 Task: Add filter "Task" in type.
Action: Mouse pressed left at (749, 206)
Screenshot: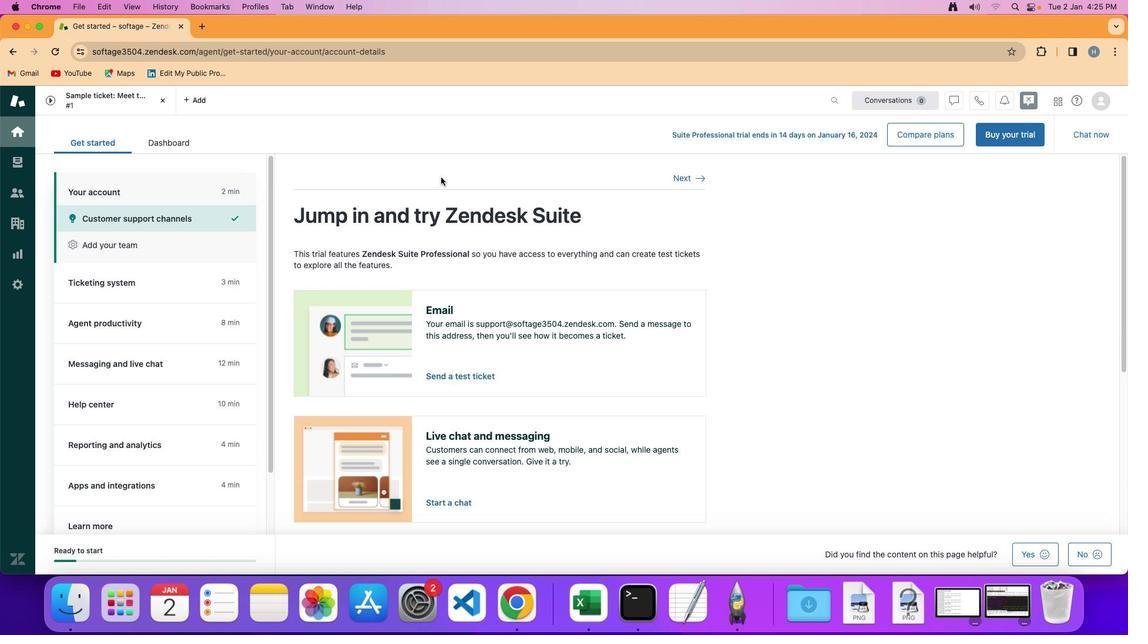 
Action: Mouse moved to (11, 162)
Screenshot: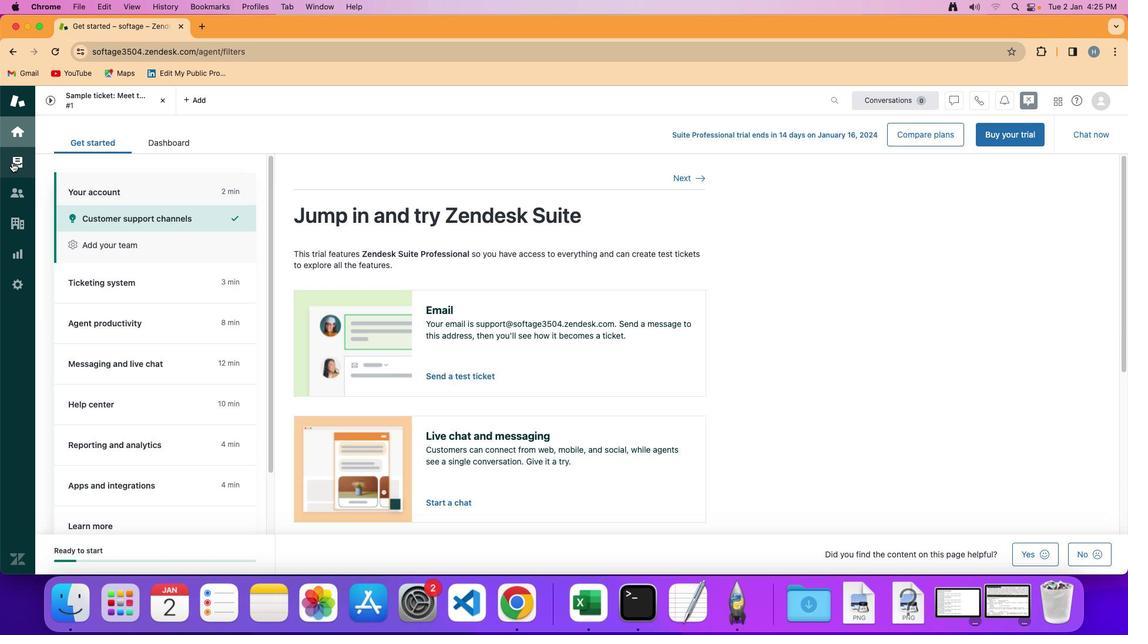 
Action: Mouse pressed left at (11, 162)
Screenshot: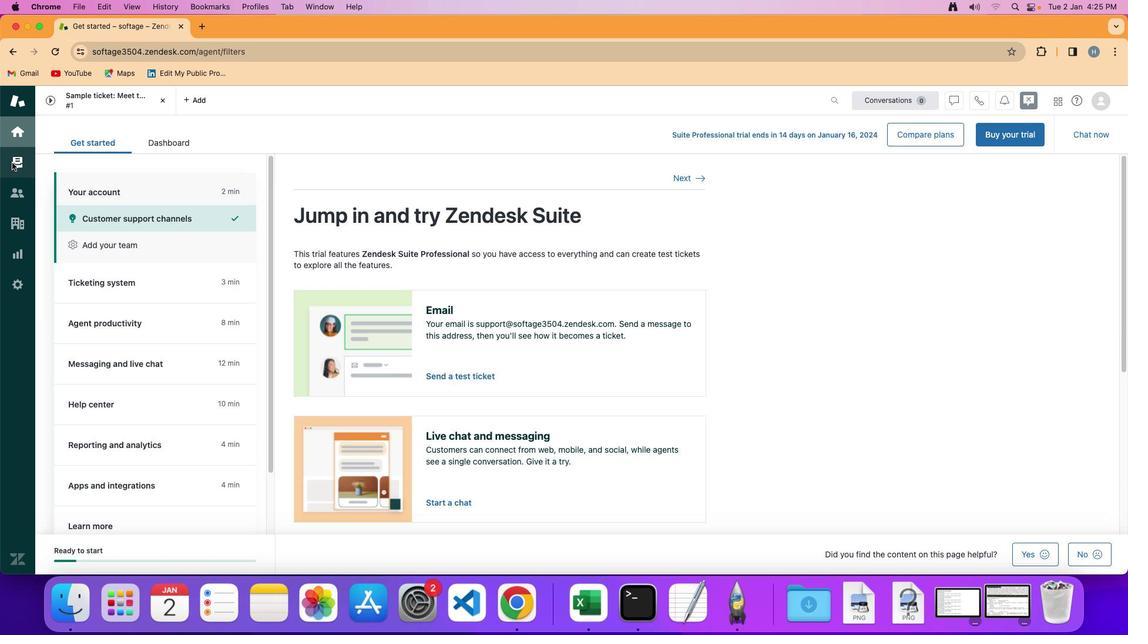 
Action: Mouse moved to (261, 182)
Screenshot: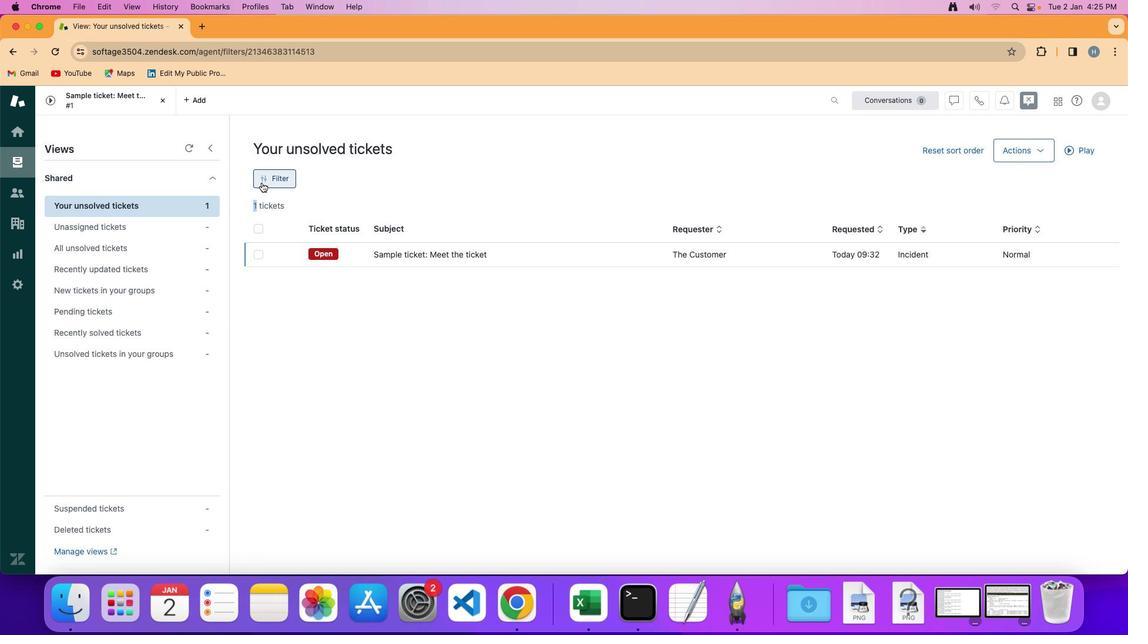 
Action: Mouse pressed left at (261, 182)
Screenshot: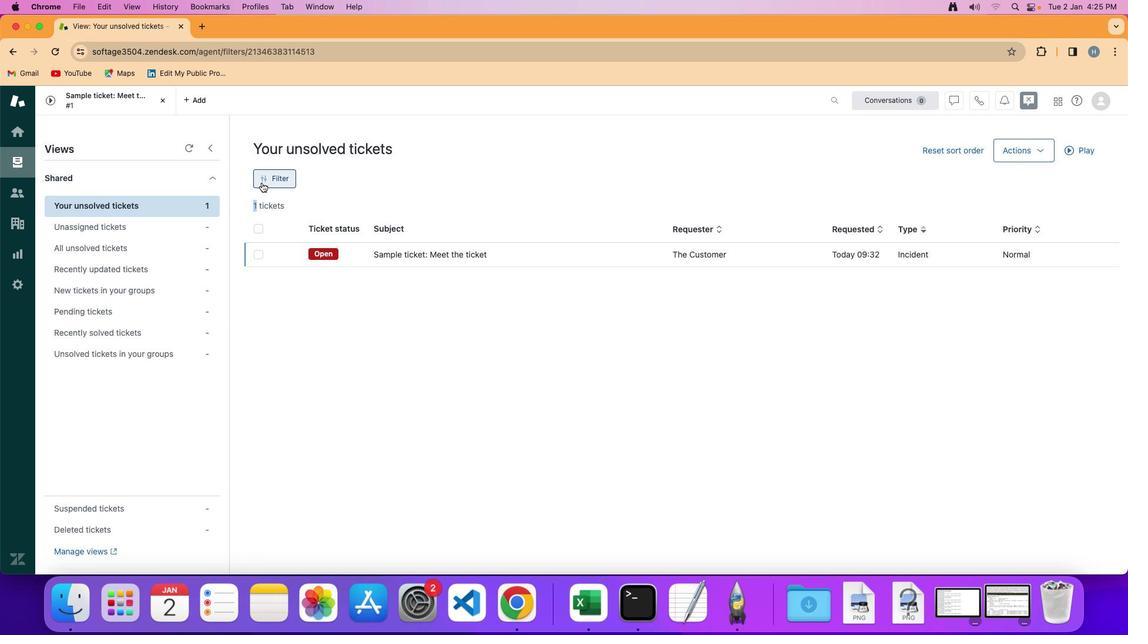 
Action: Mouse moved to (980, 398)
Screenshot: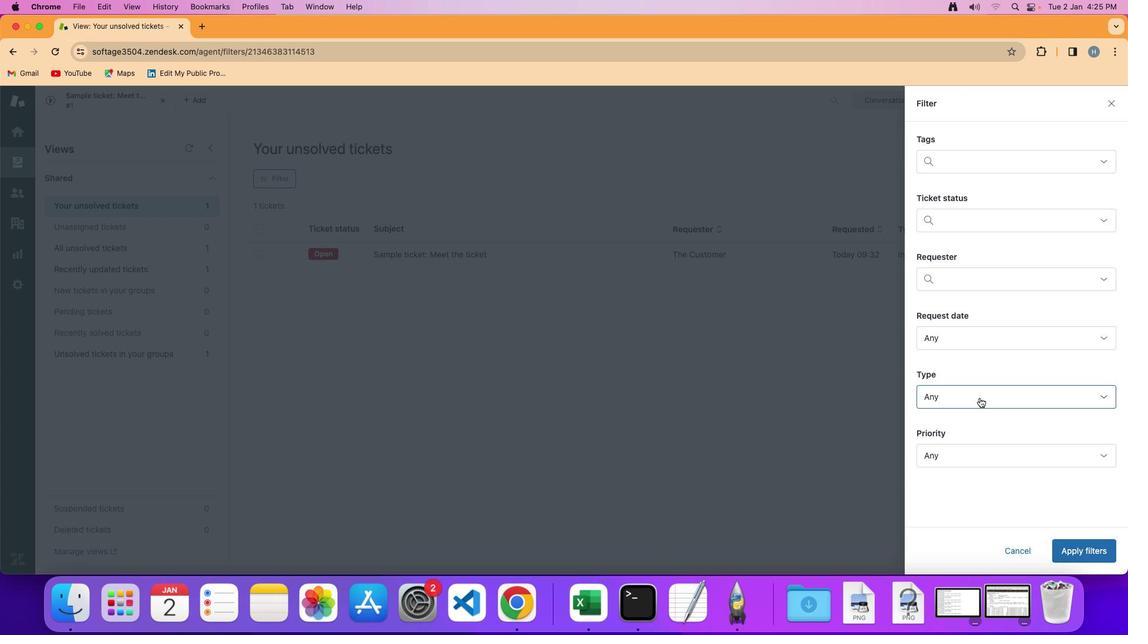 
Action: Mouse pressed left at (980, 398)
Screenshot: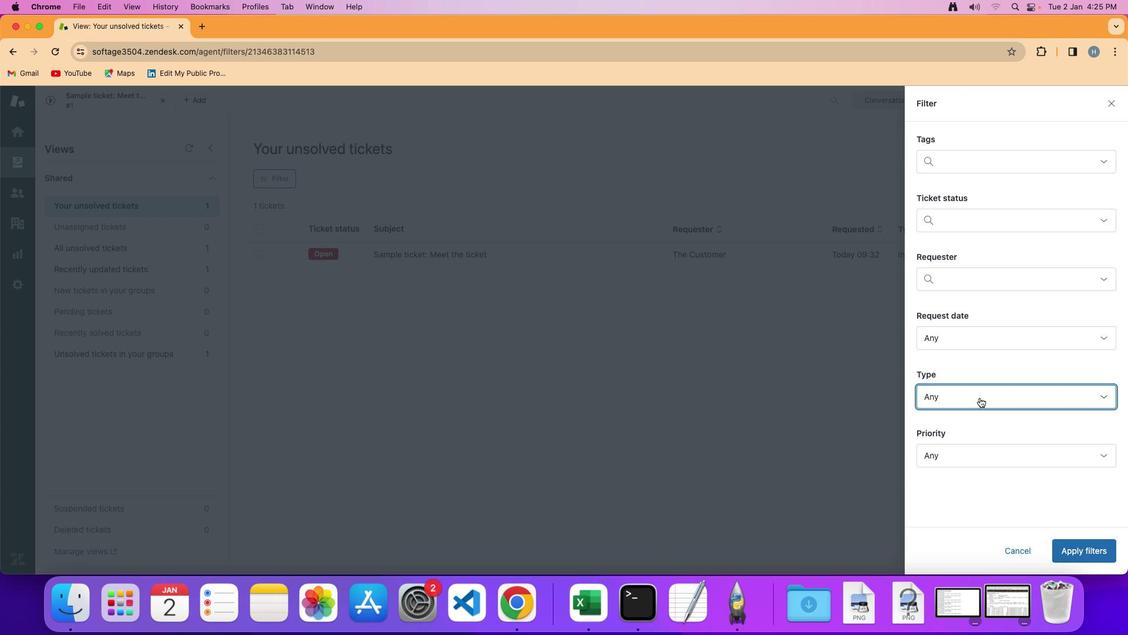 
Action: Mouse moved to (986, 373)
Screenshot: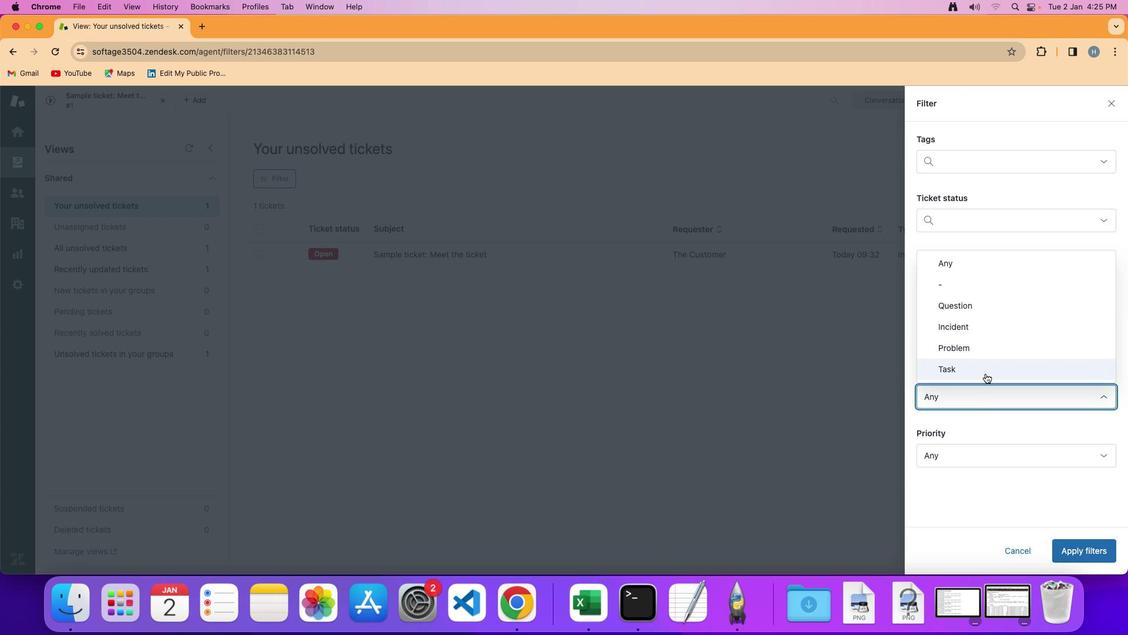 
Action: Mouse pressed left at (986, 373)
Screenshot: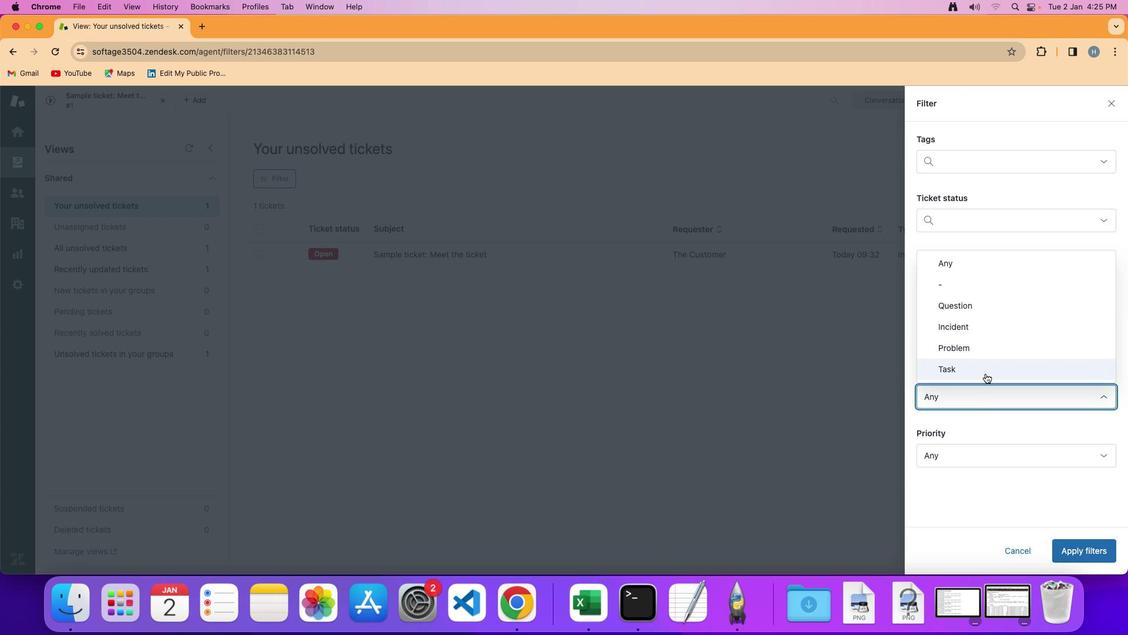
Action: Mouse moved to (1090, 551)
Screenshot: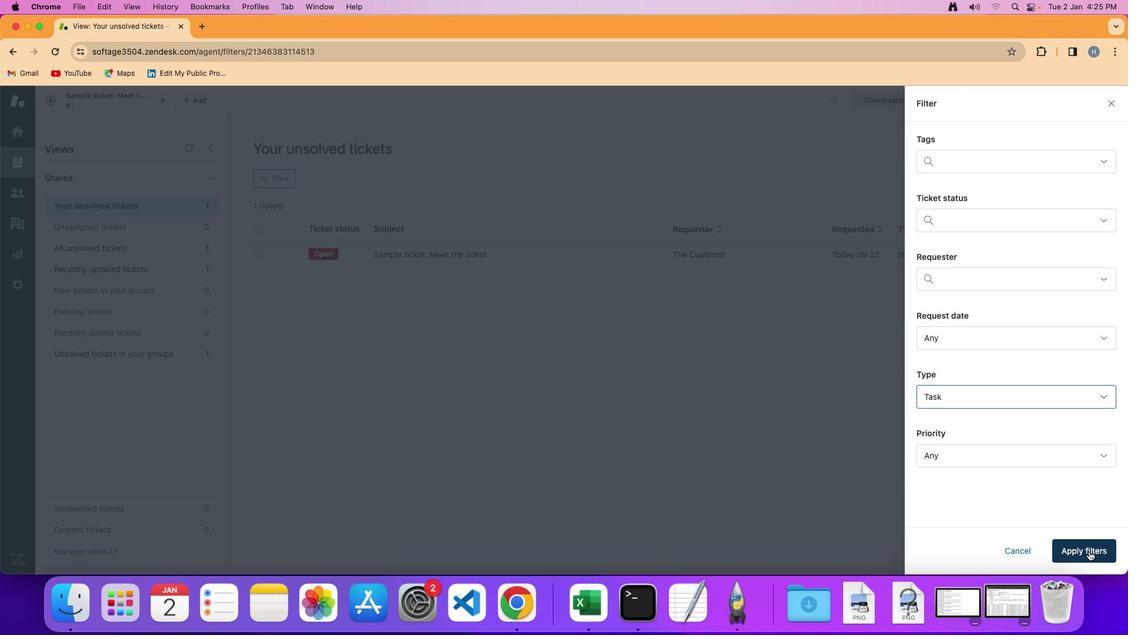 
Action: Mouse pressed left at (1090, 551)
Screenshot: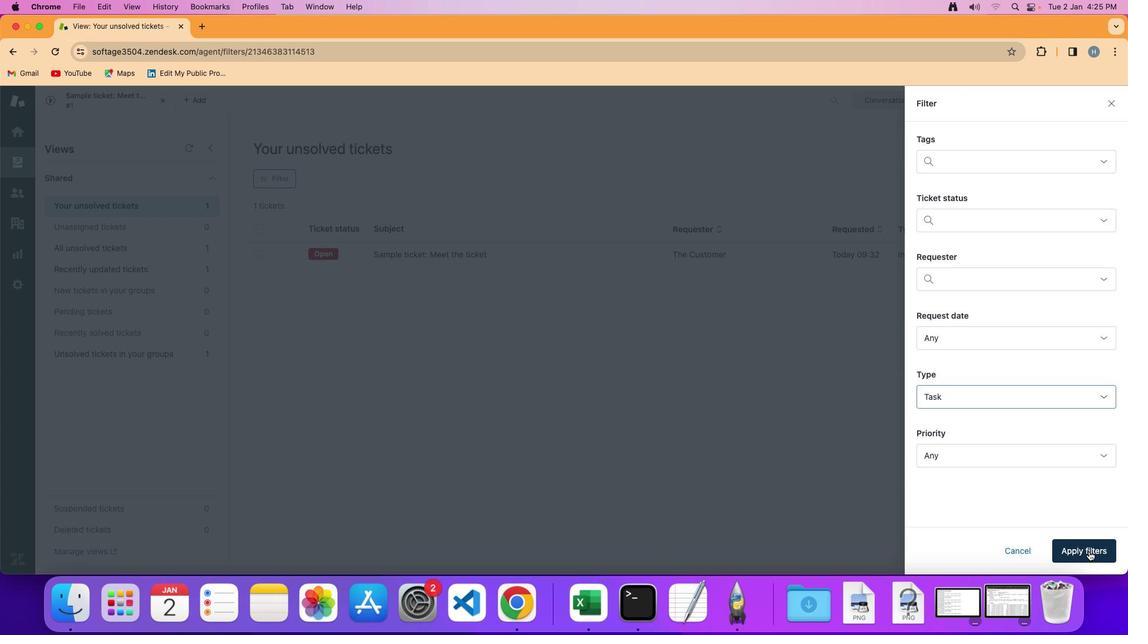 
Action: Mouse moved to (747, 375)
Screenshot: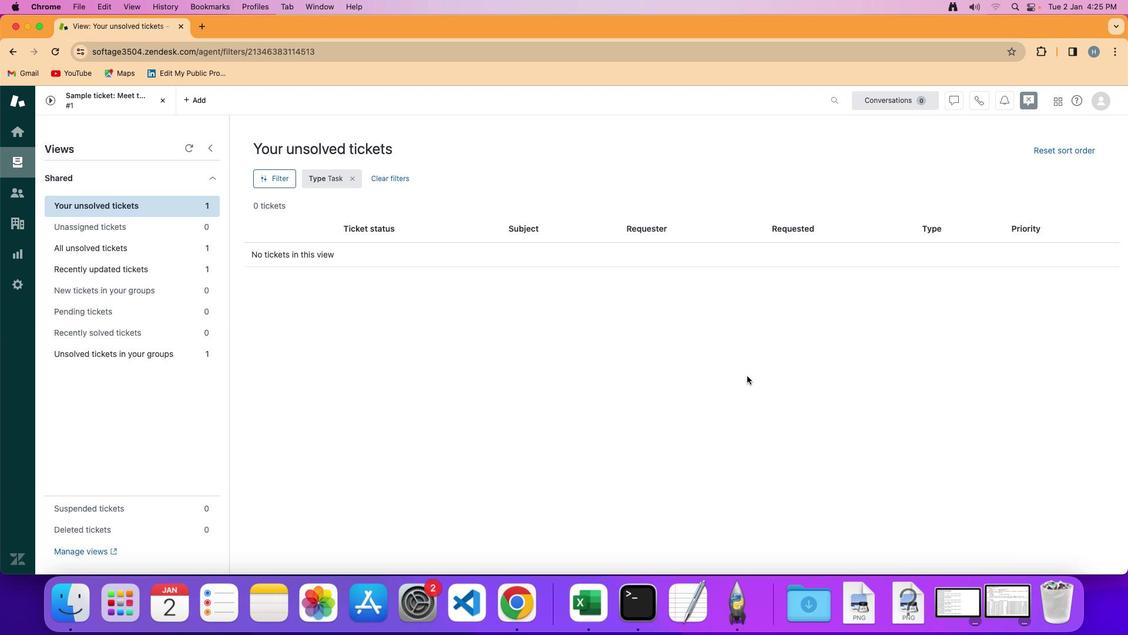 
